 Task: Create a task  Integrate a new third-party shipping system for an e-commerce website , assign it to team member softage.5@softage.net in the project AgileLounge and update the status of the task to  Off Track , set the priority of the task to Medium
Action: Mouse moved to (88, 72)
Screenshot: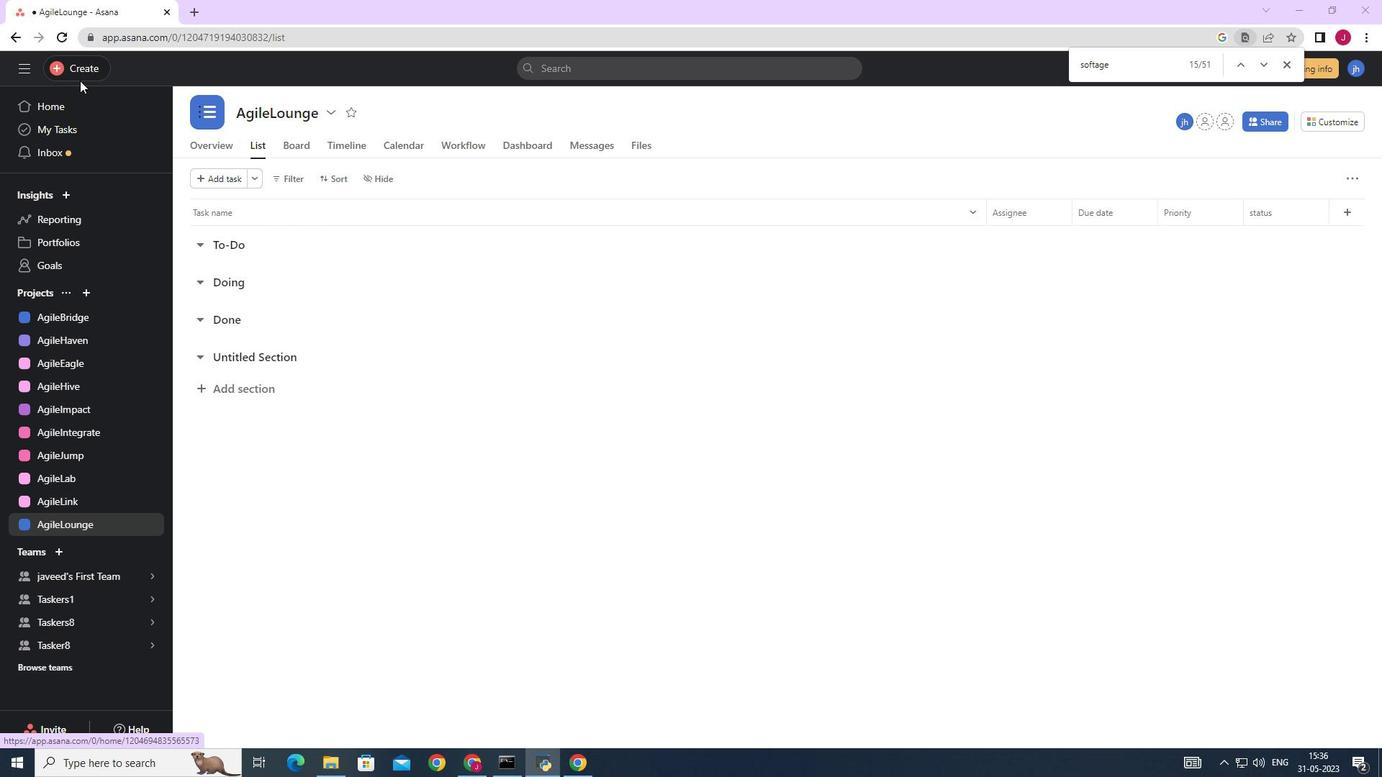 
Action: Mouse pressed left at (88, 72)
Screenshot: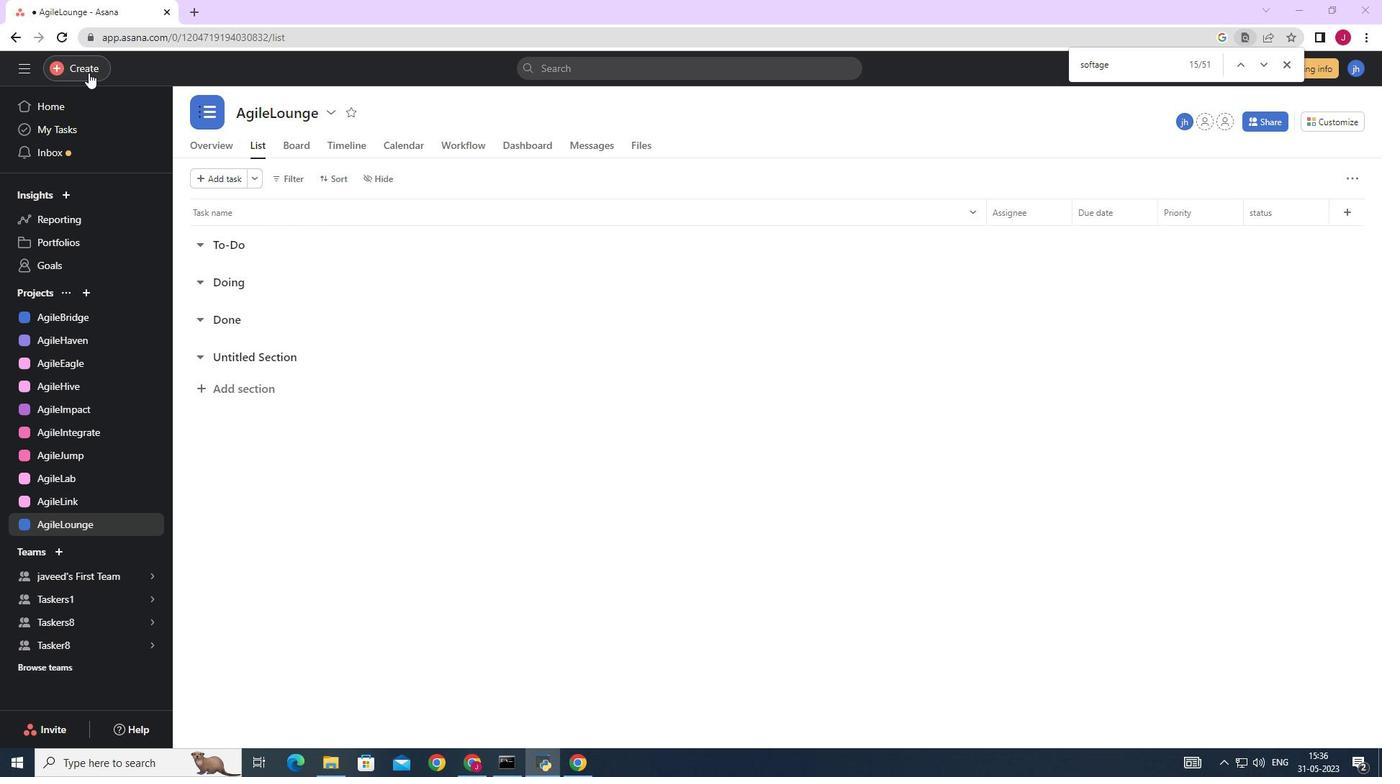 
Action: Mouse moved to (167, 70)
Screenshot: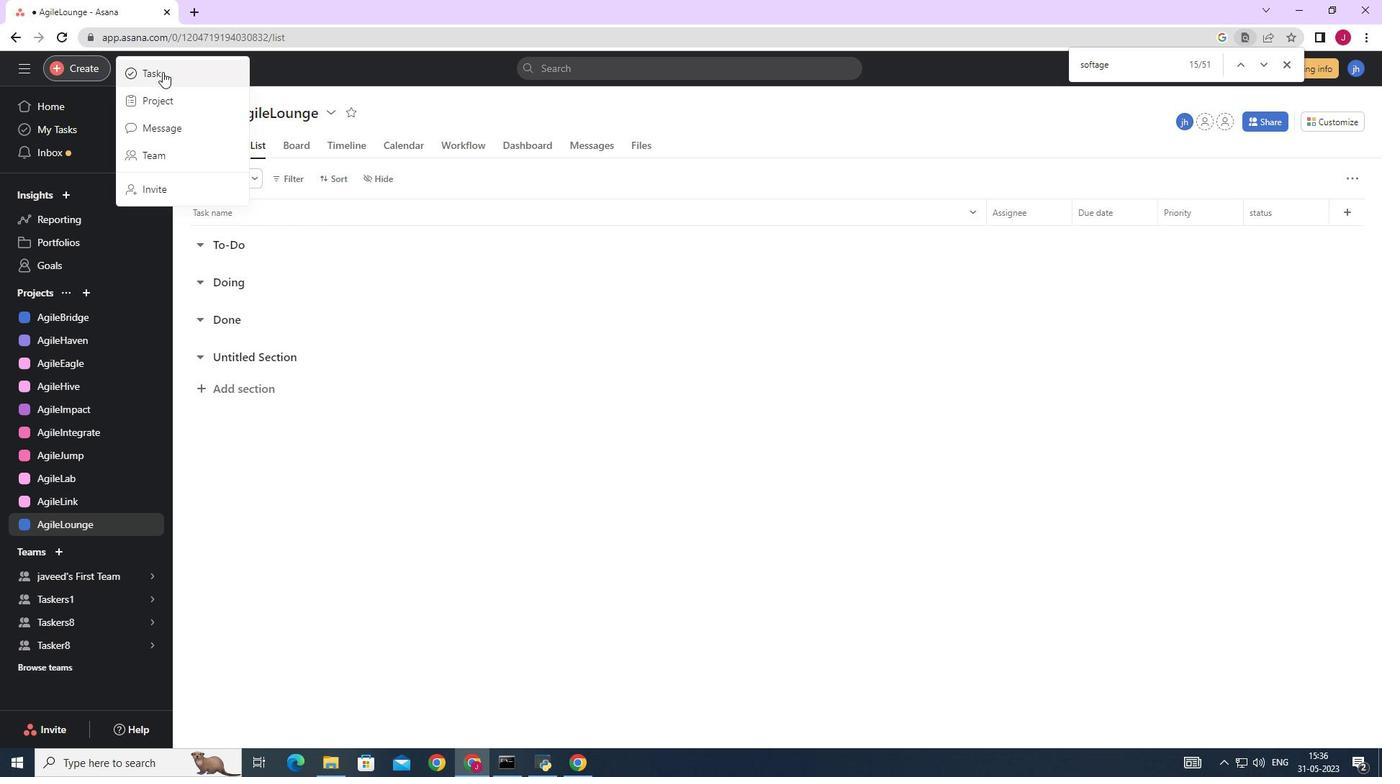 
Action: Mouse pressed left at (167, 70)
Screenshot: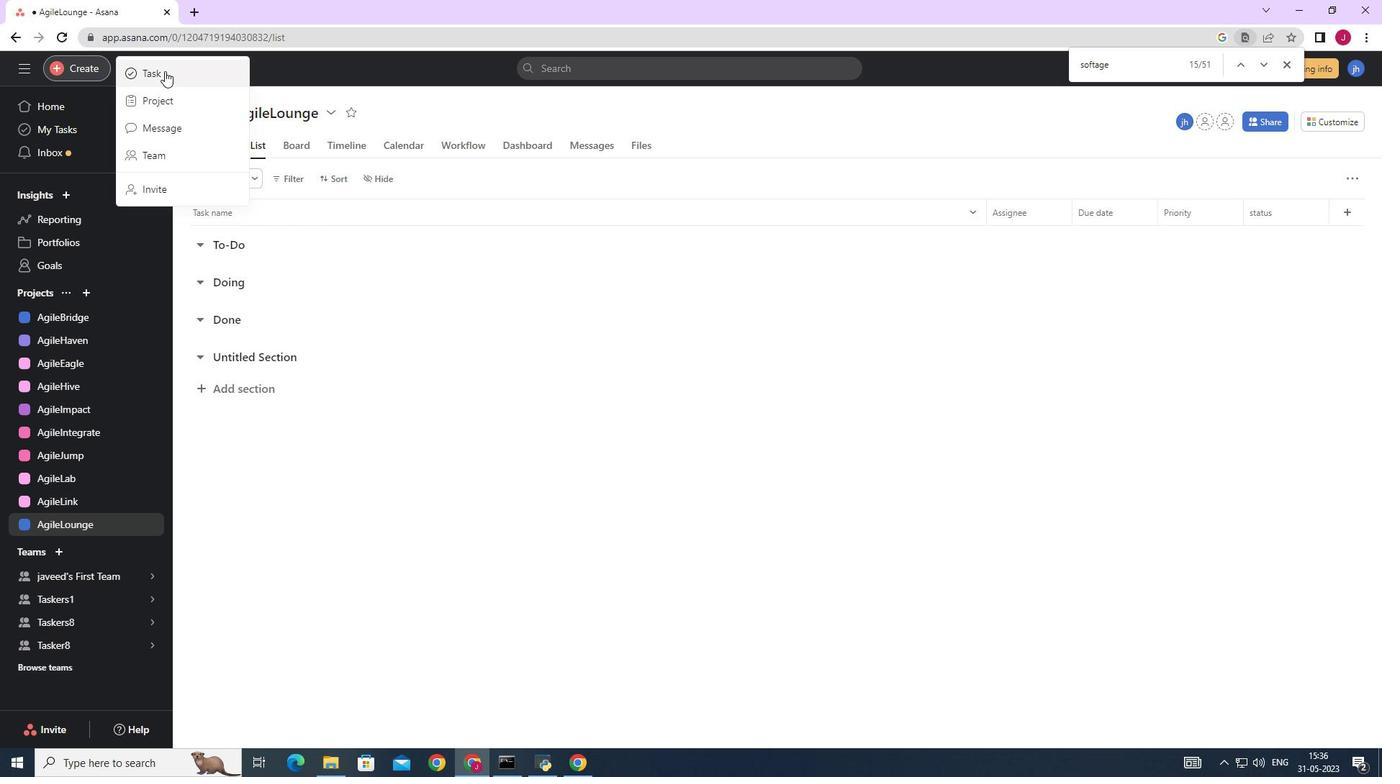 
Action: Mouse moved to (1126, 478)
Screenshot: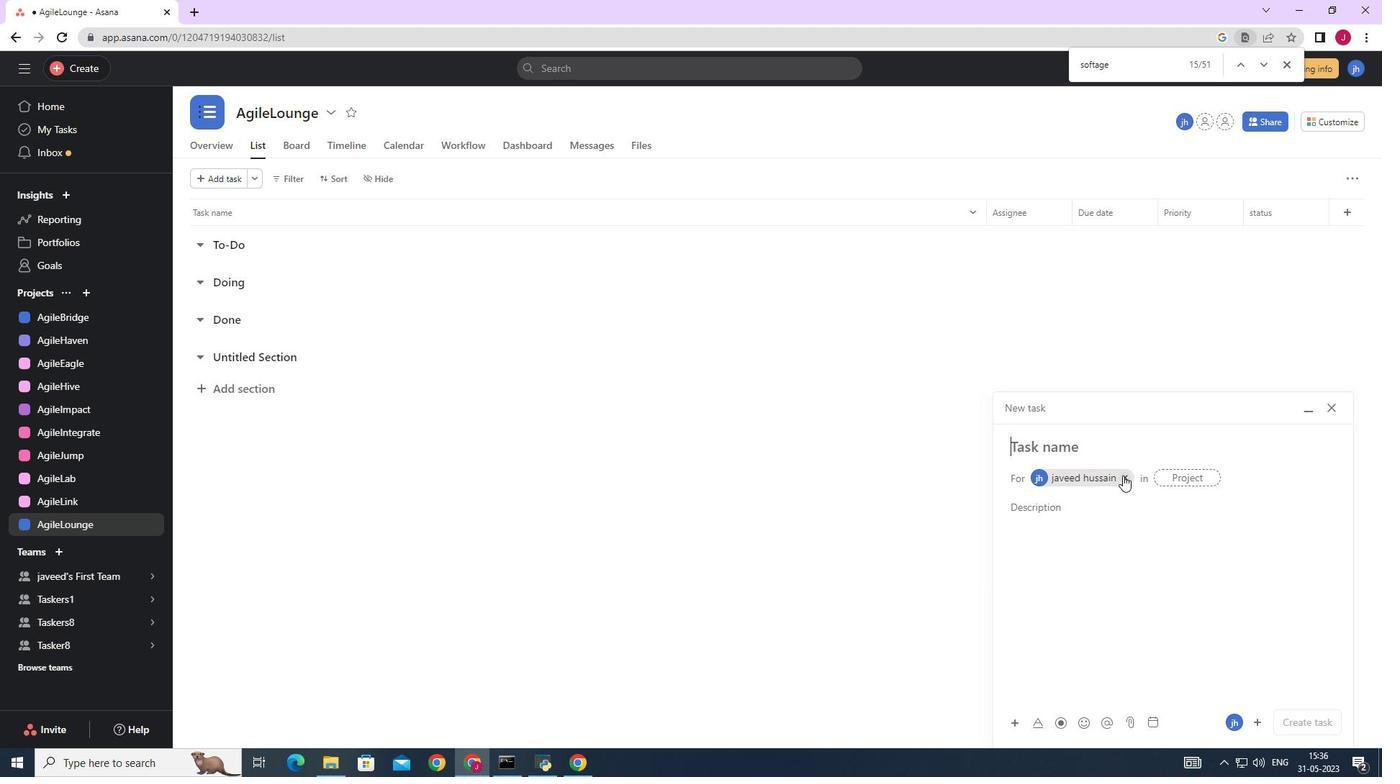 
Action: Mouse pressed left at (1126, 478)
Screenshot: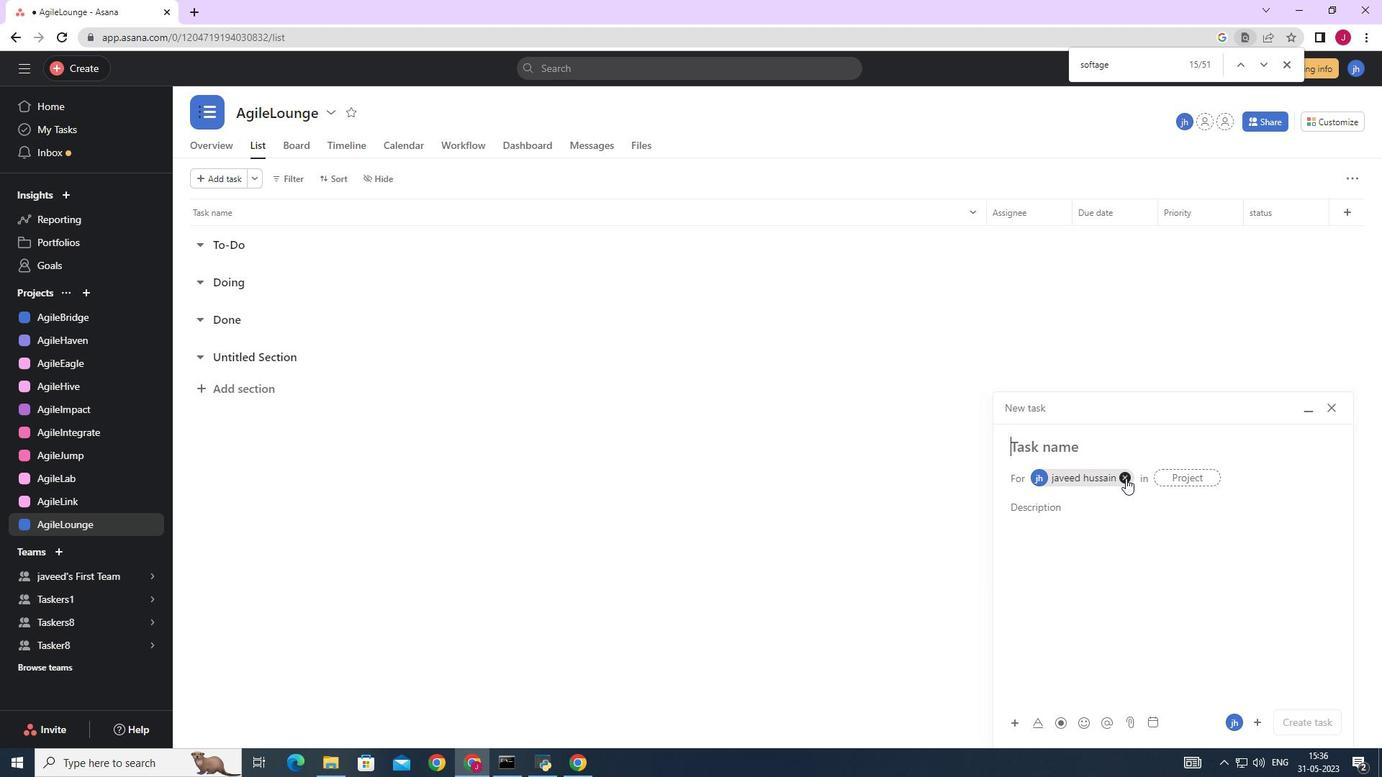 
Action: Mouse moved to (1055, 450)
Screenshot: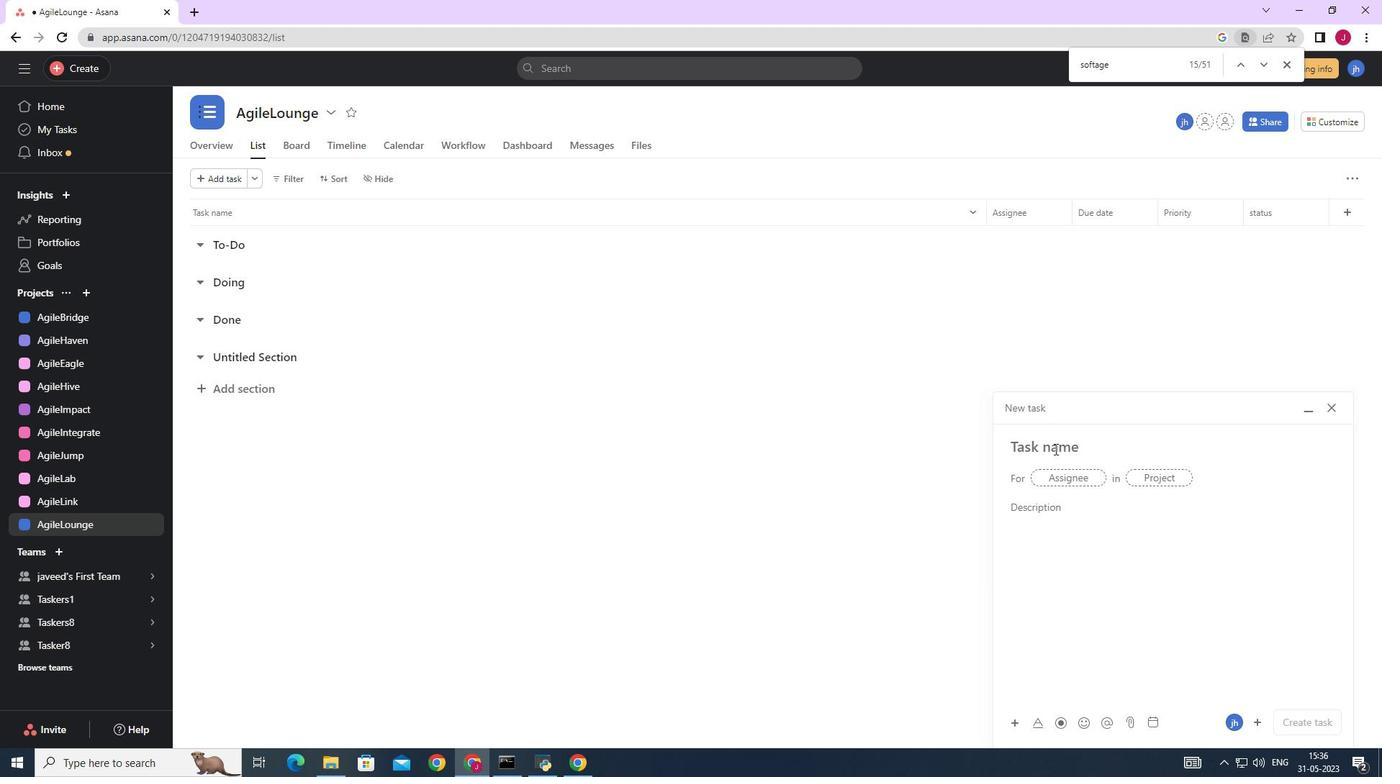 
Action: Mouse pressed left at (1055, 450)
Screenshot: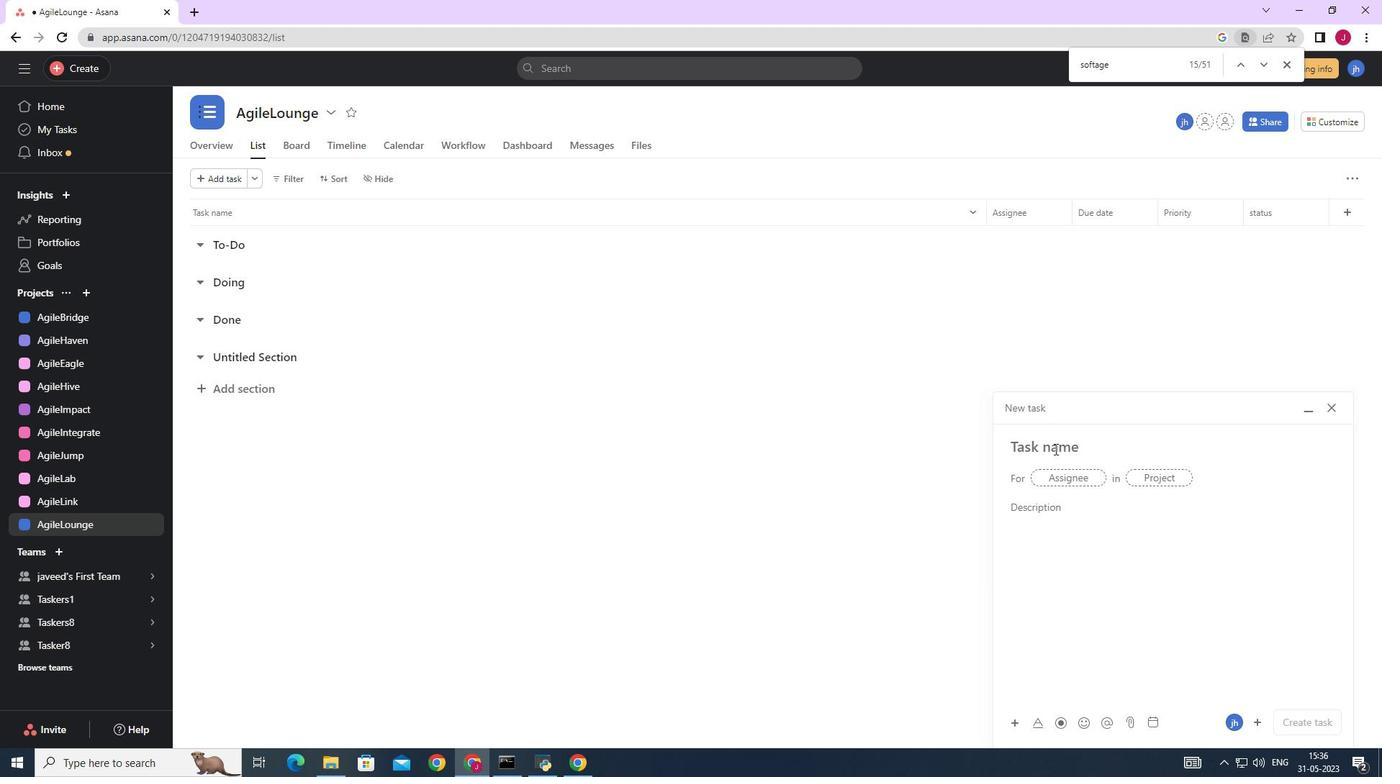 
Action: Key pressed <Key.caps_lock>I<Key.caps_lock>ntegrate<Key.space>a<Key.space>new<Key.space>third-party<Key.space>shipping<Key.space>system<Key.space>for<Key.space>an-commerce<Key.space>wesite
Screenshot: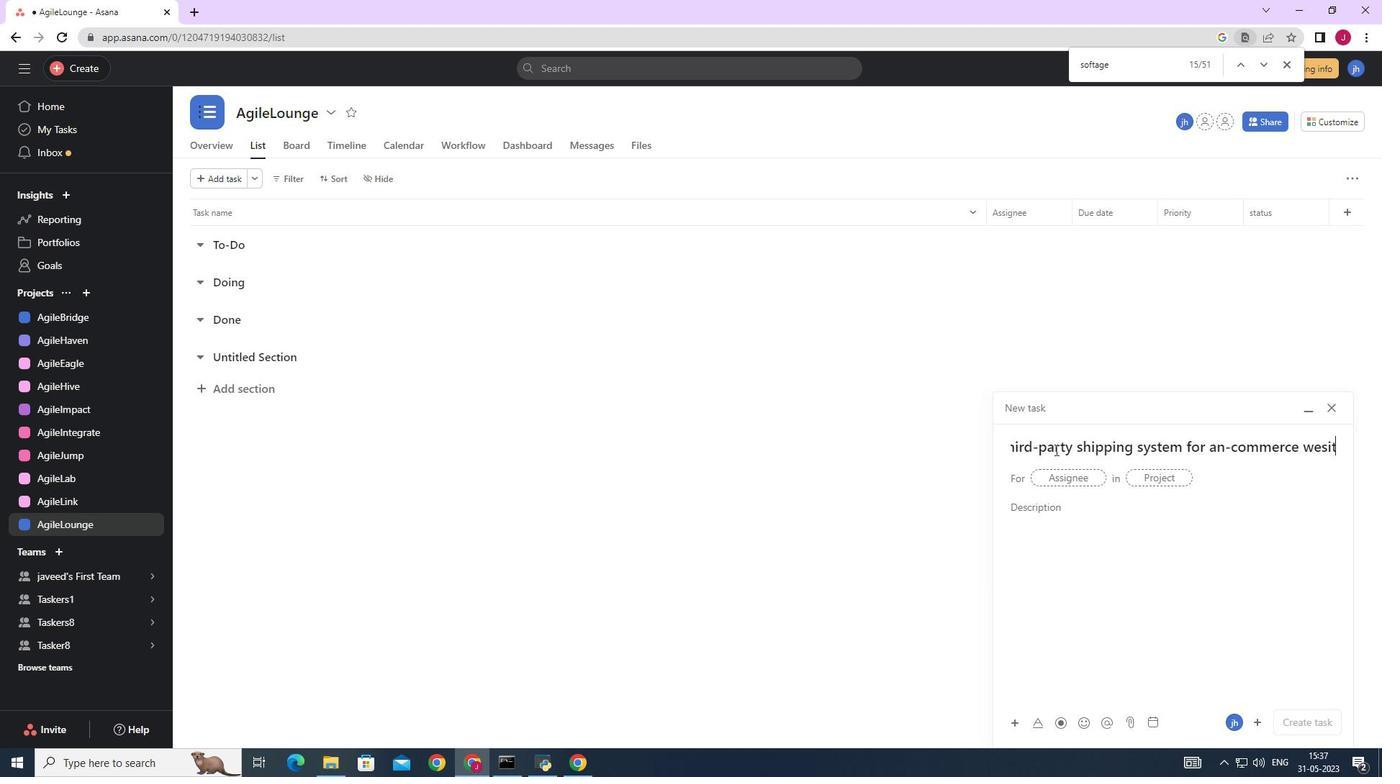 
Action: Mouse moved to (1072, 476)
Screenshot: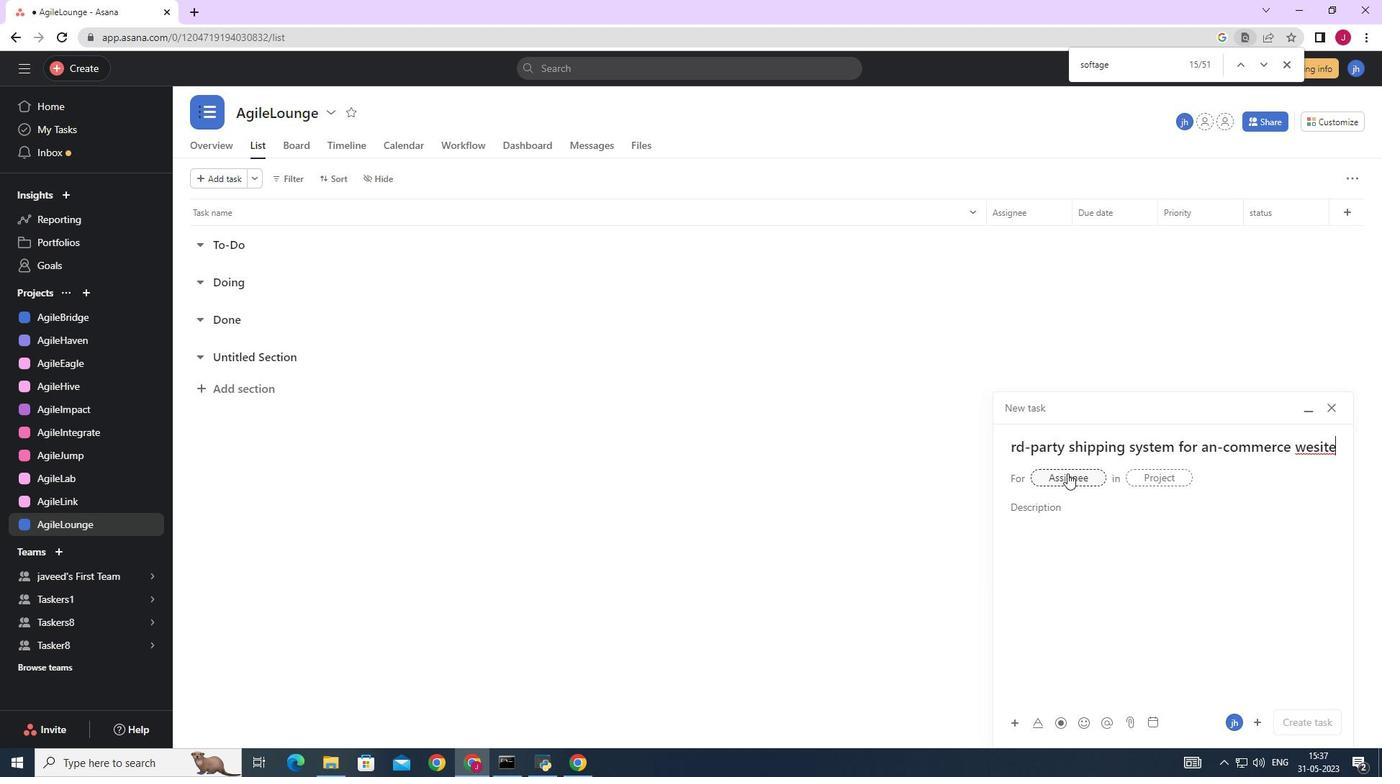 
Action: Mouse pressed left at (1072, 476)
Screenshot: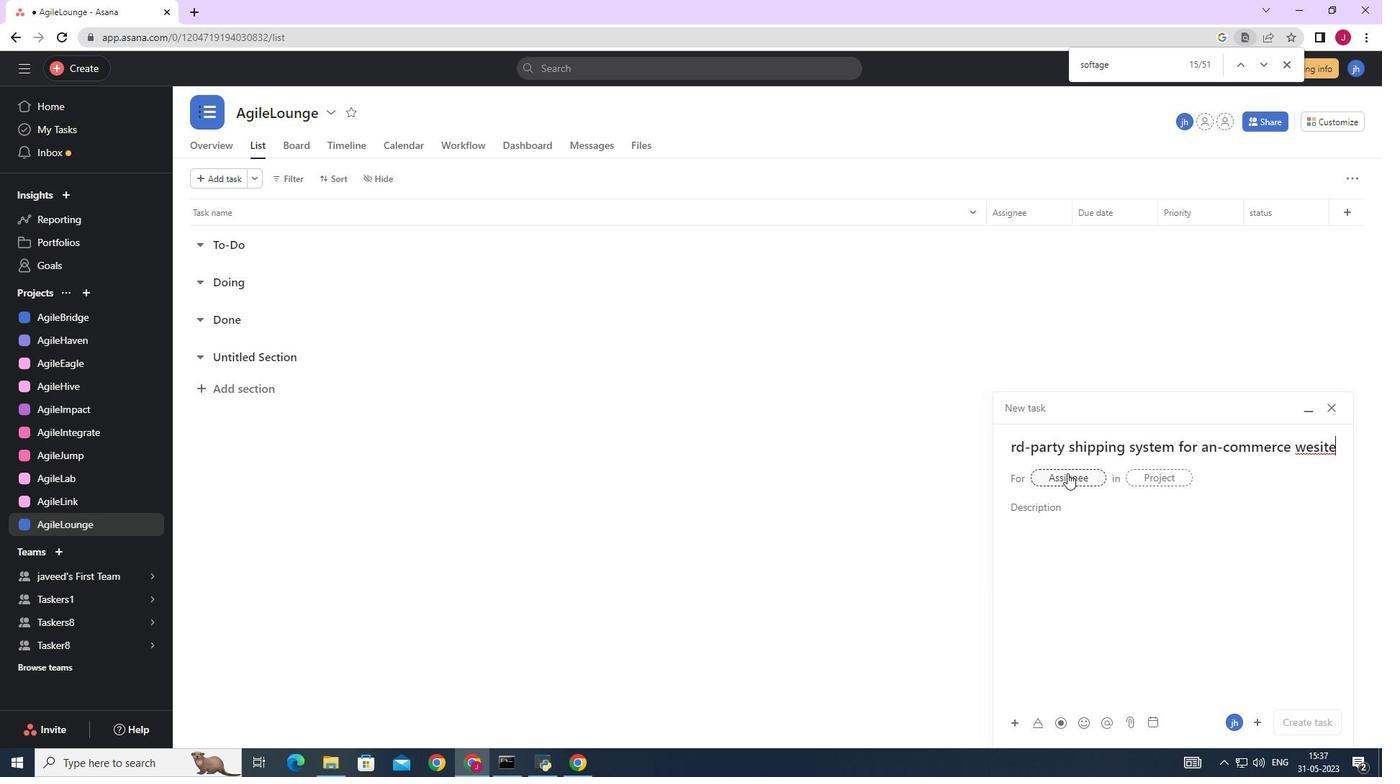 
Action: Mouse moved to (1073, 476)
Screenshot: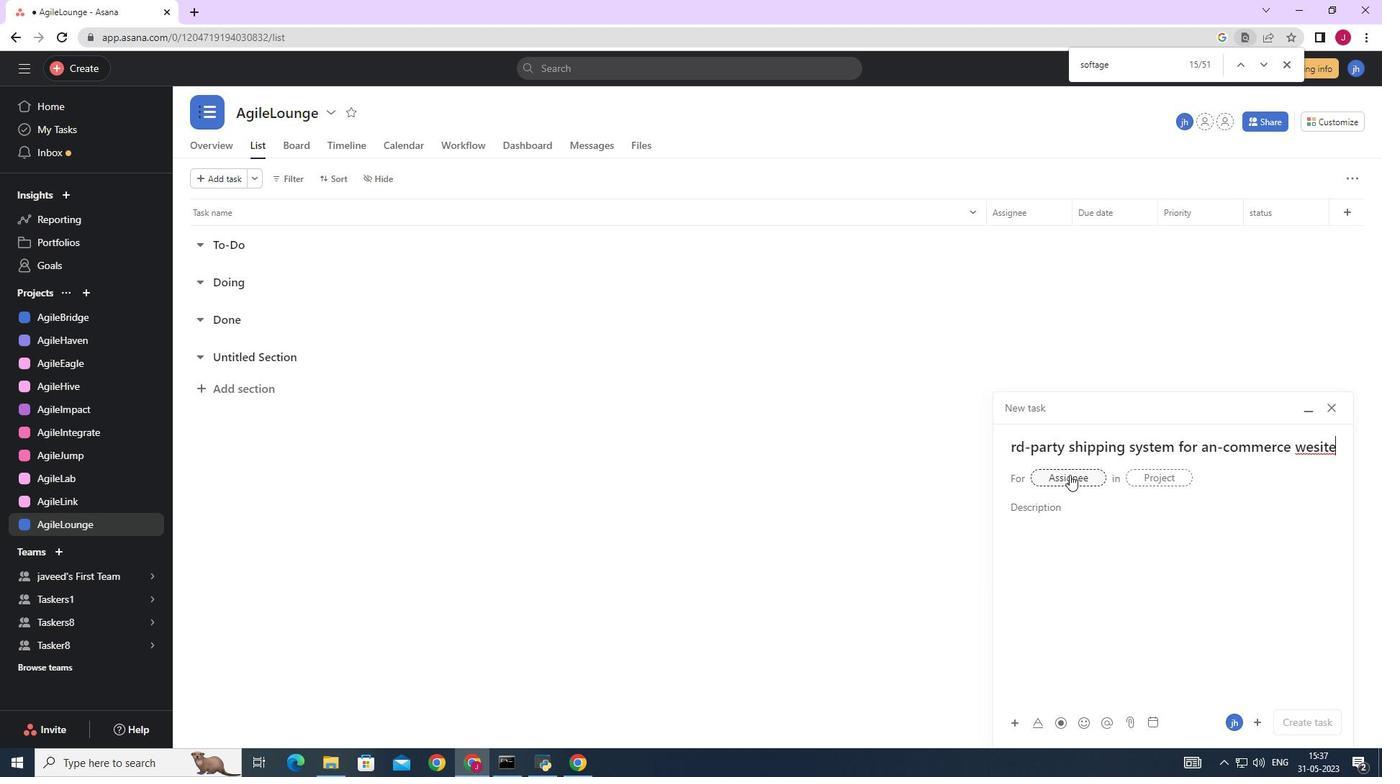 
Action: Key pressed softage.5<Key.shift>@softage.net
Screenshot: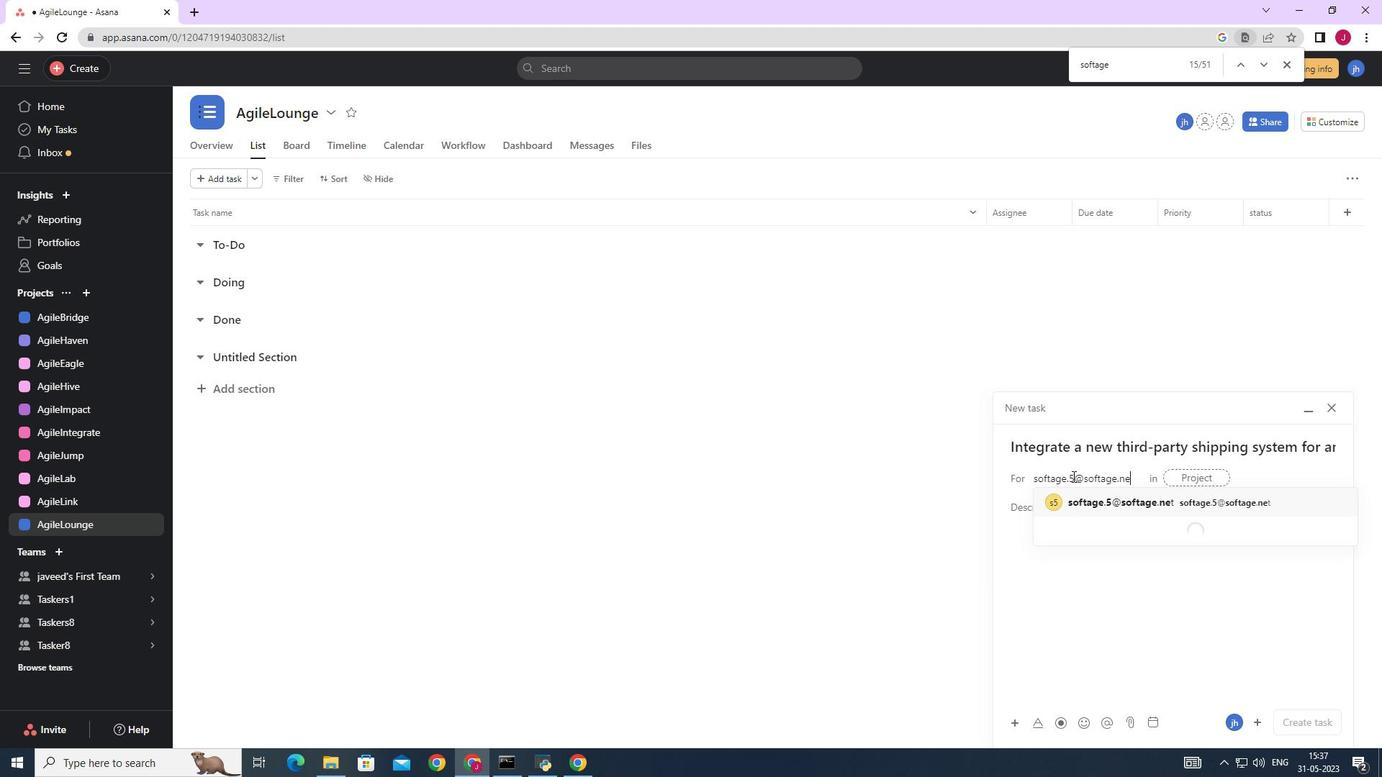 
Action: Mouse moved to (1125, 500)
Screenshot: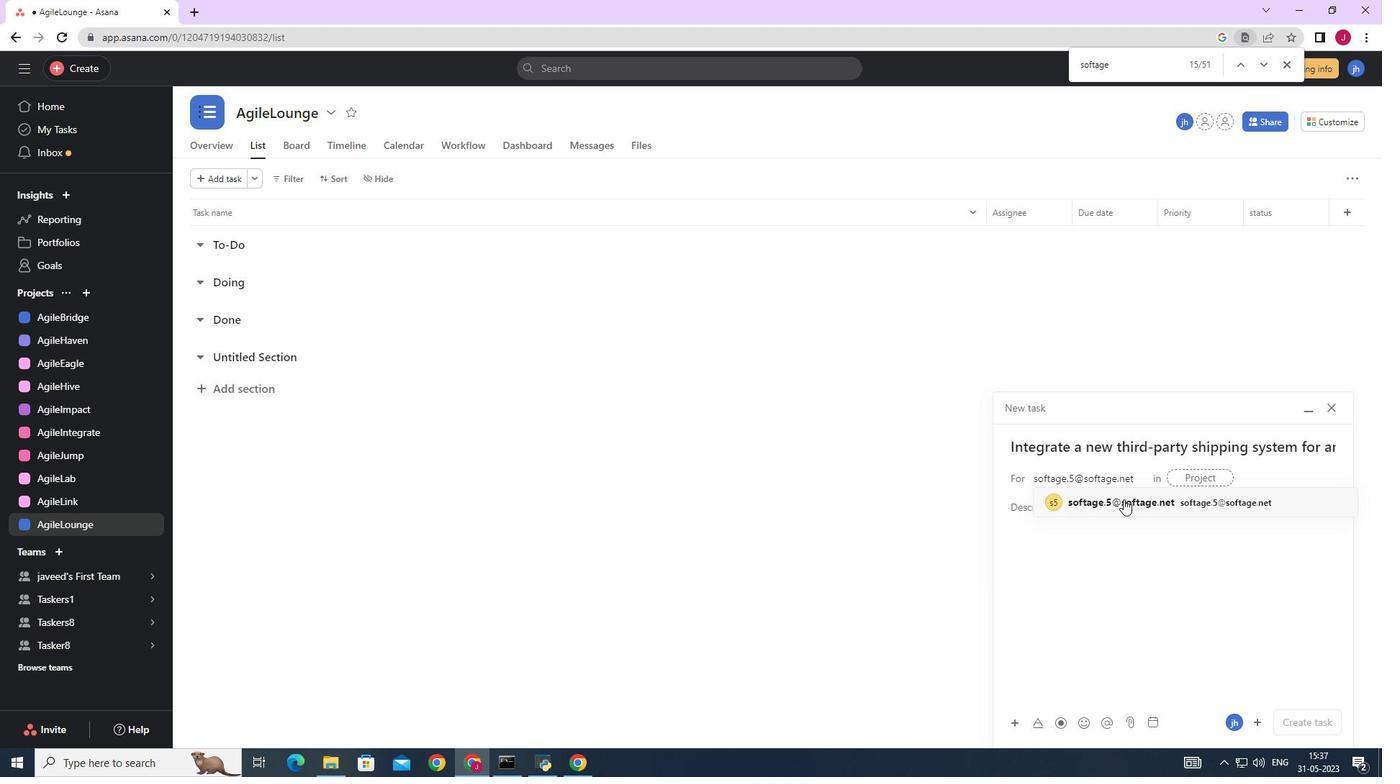 
Action: Mouse pressed left at (1125, 500)
Screenshot: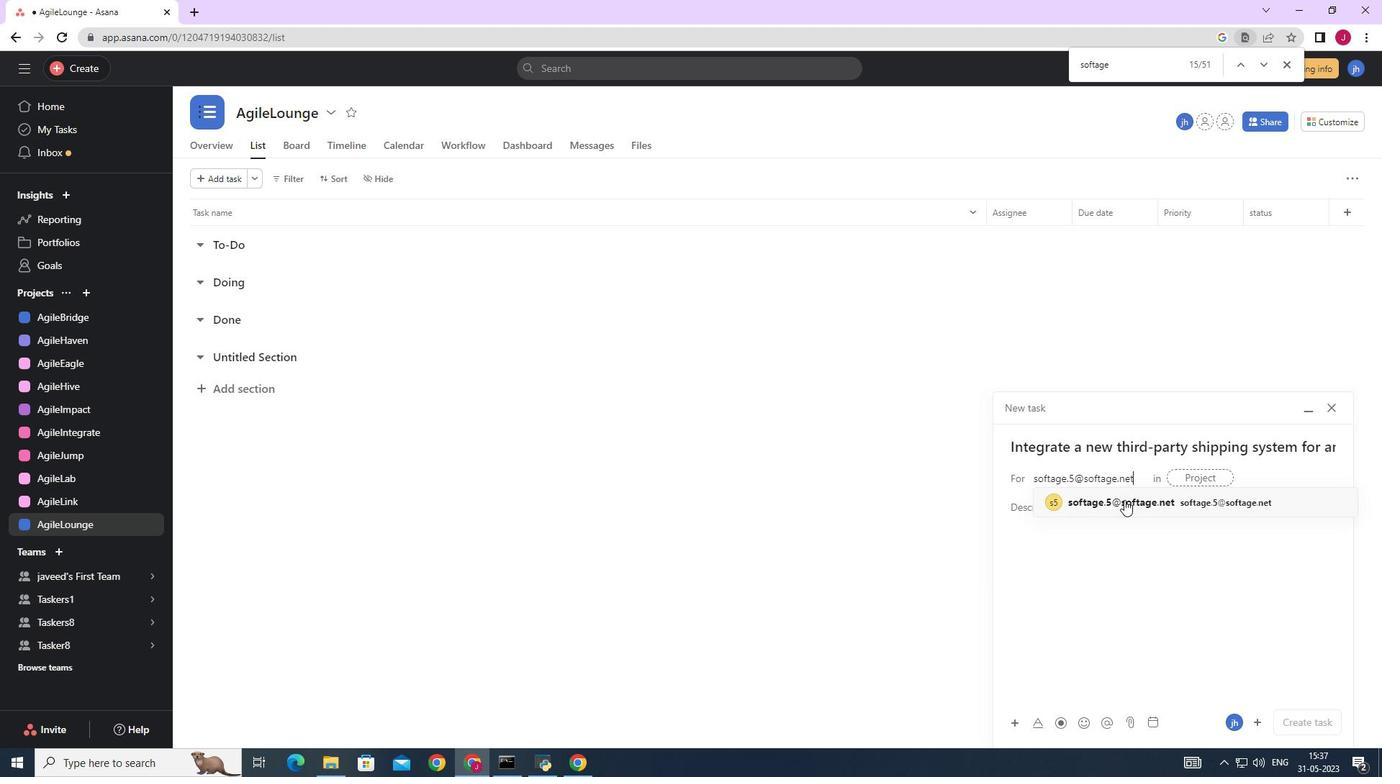 
Action: Mouse moved to (955, 501)
Screenshot: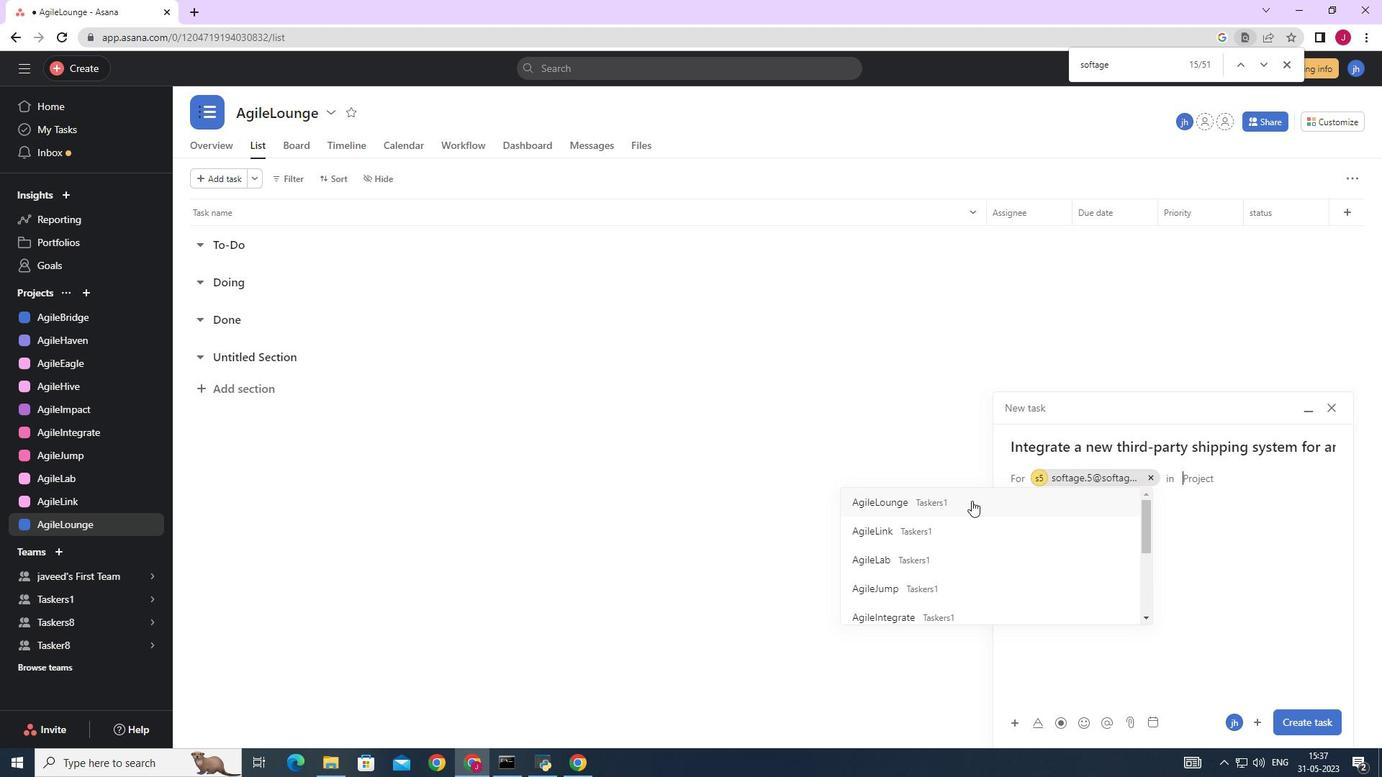 
Action: Mouse pressed left at (955, 501)
Screenshot: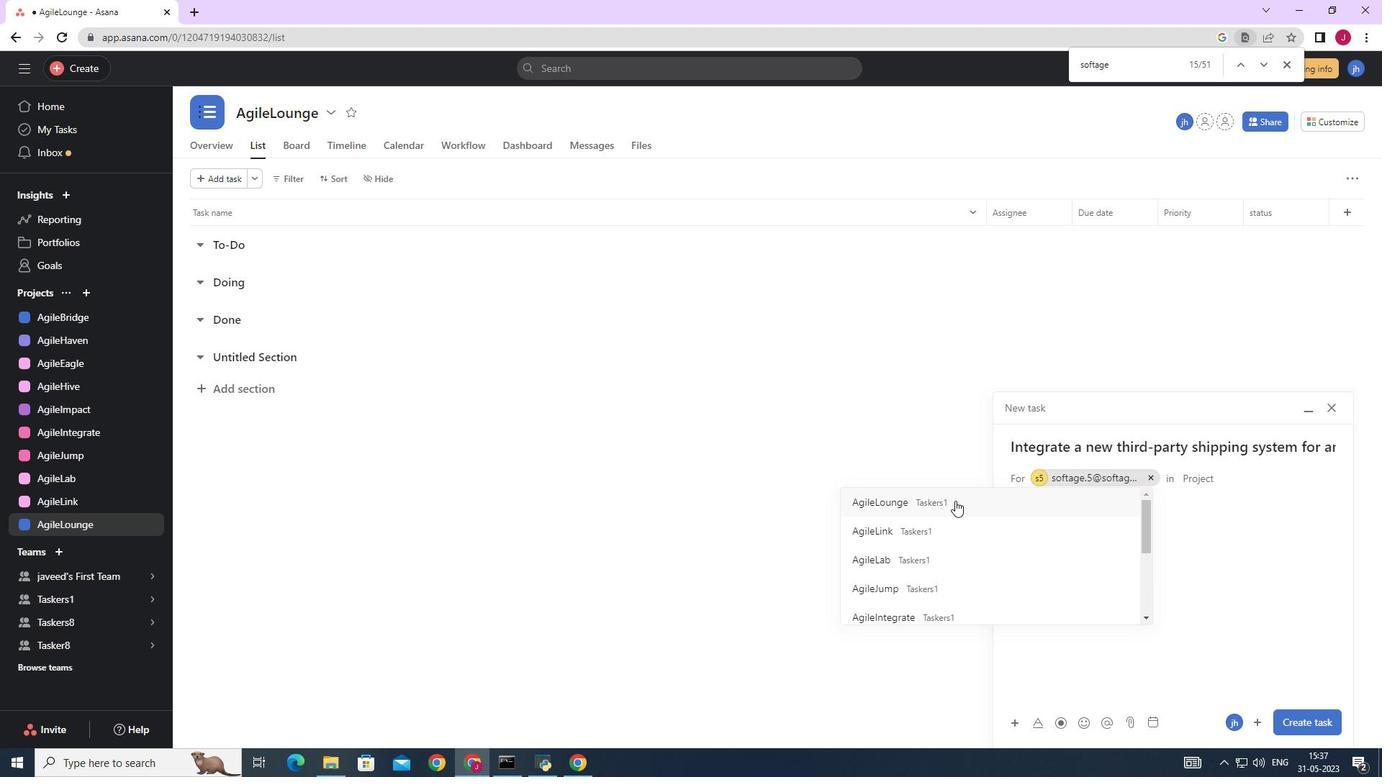 
Action: Mouse moved to (1086, 510)
Screenshot: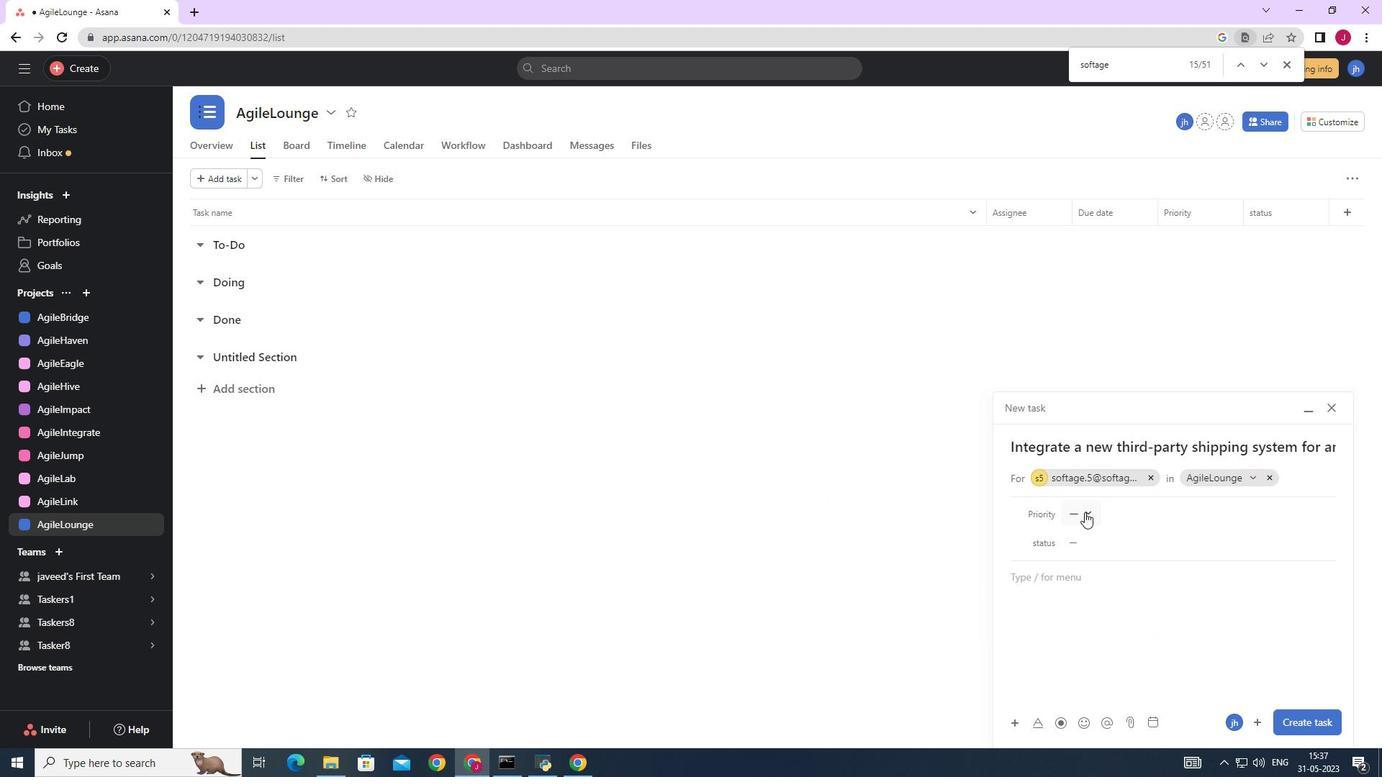 
Action: Mouse pressed left at (1086, 510)
Screenshot: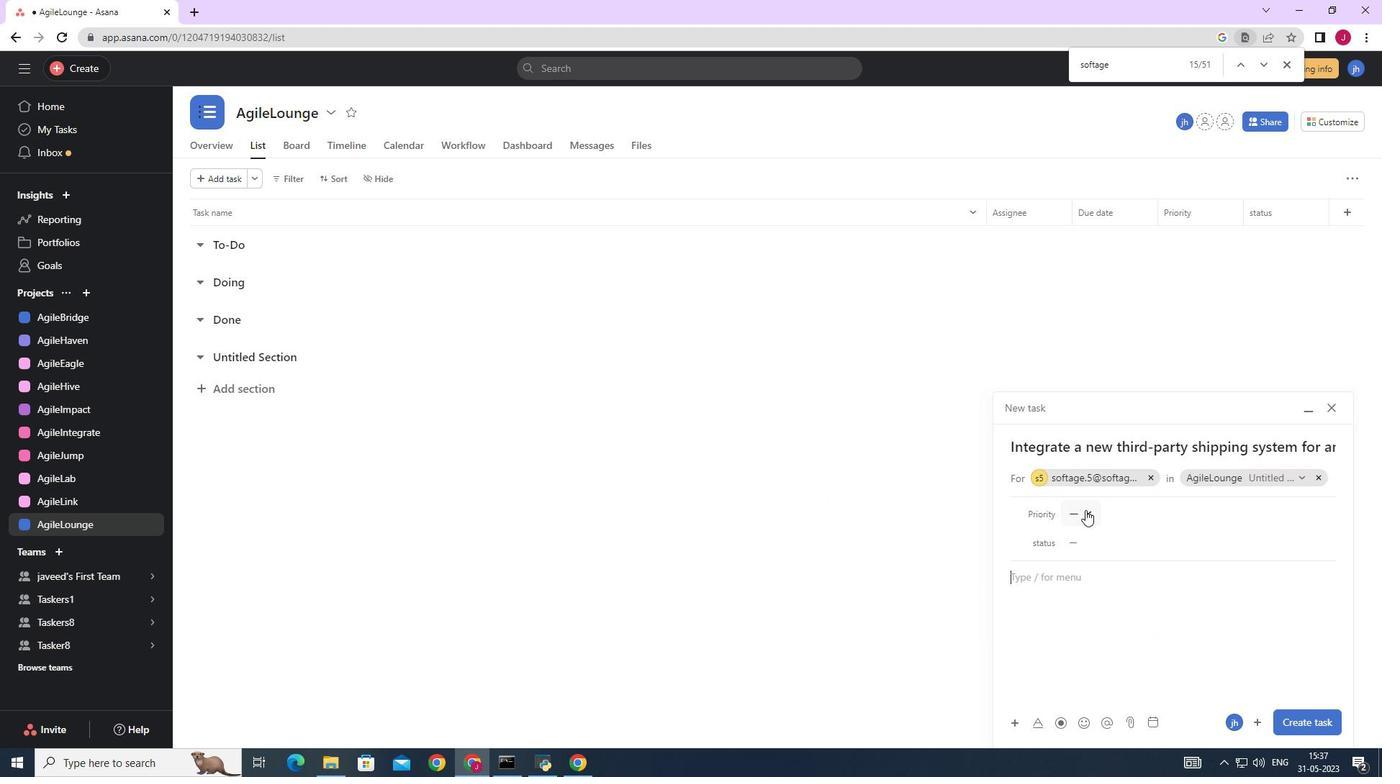 
Action: Mouse moved to (1110, 587)
Screenshot: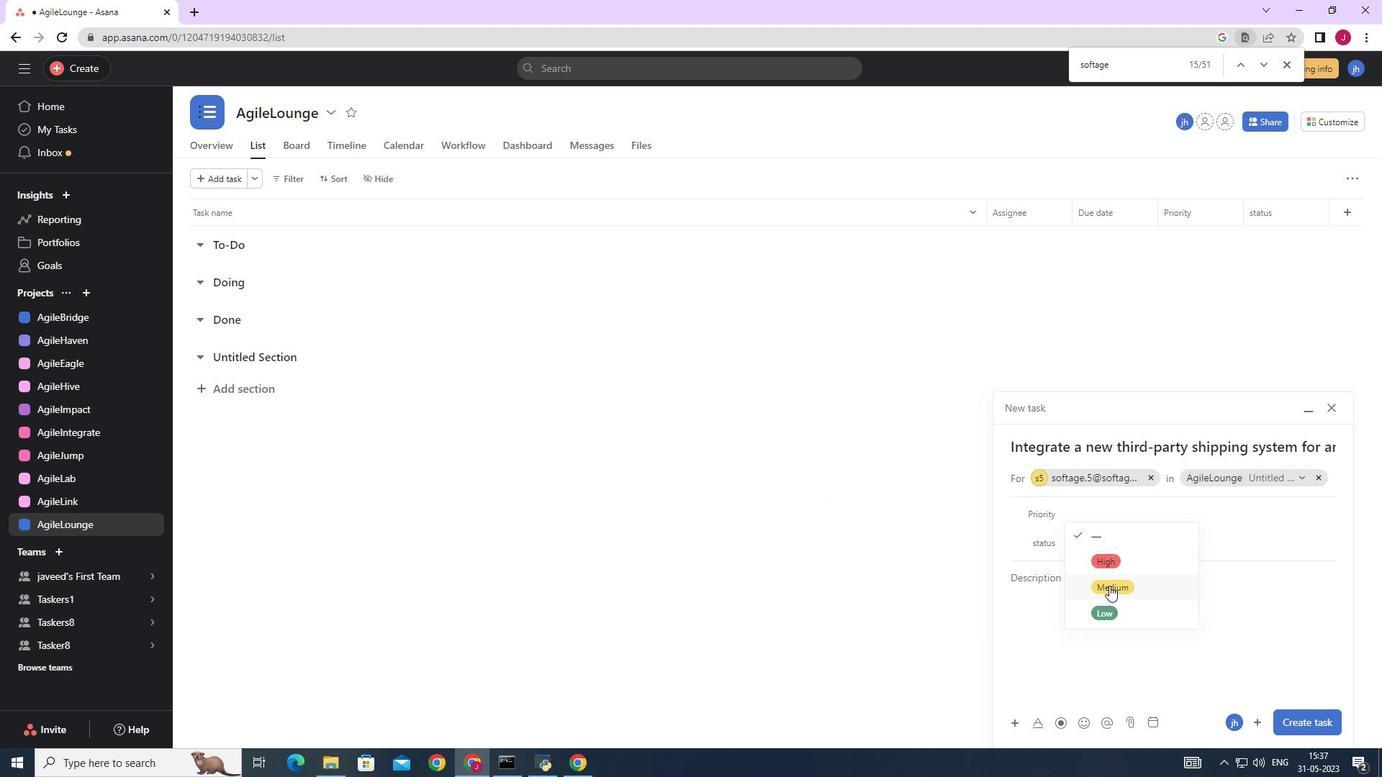 
Action: Mouse pressed left at (1110, 587)
Screenshot: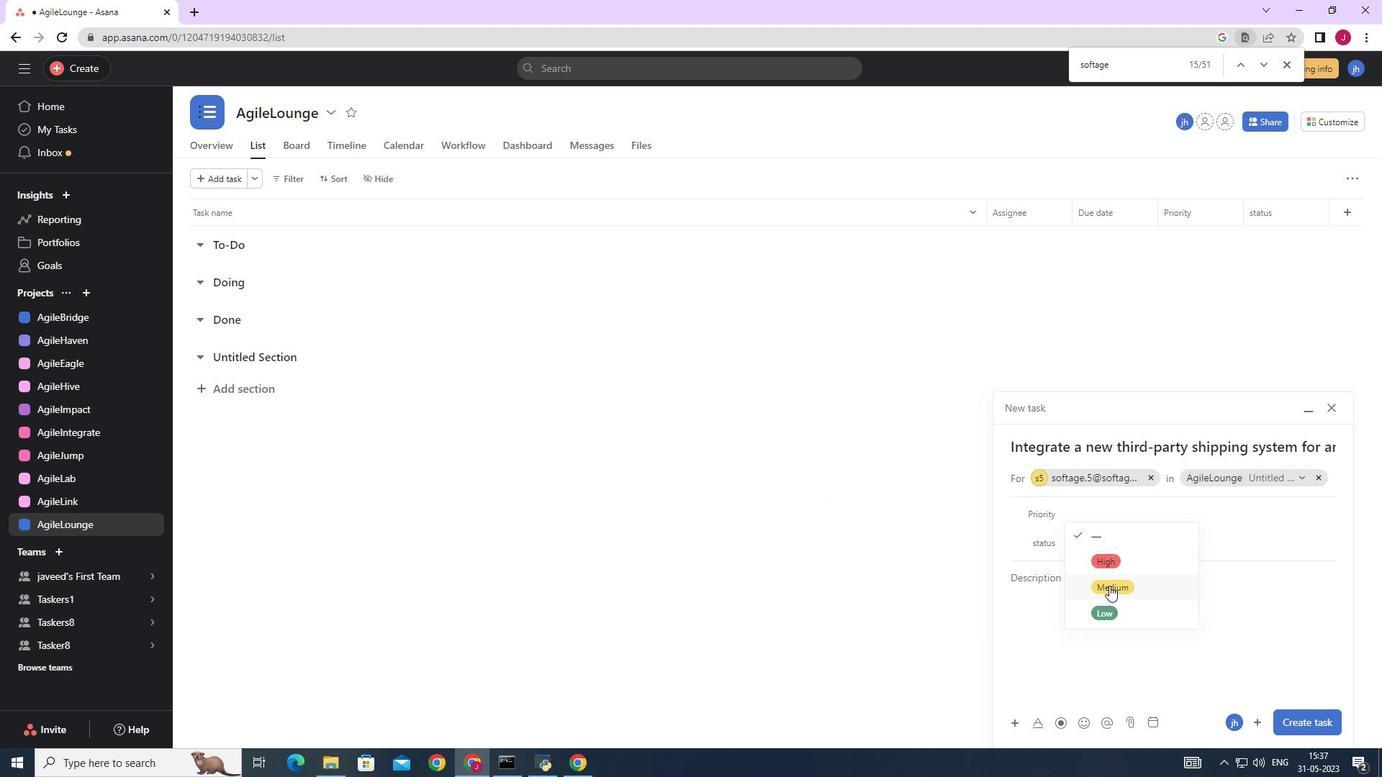 
Action: Mouse moved to (1085, 540)
Screenshot: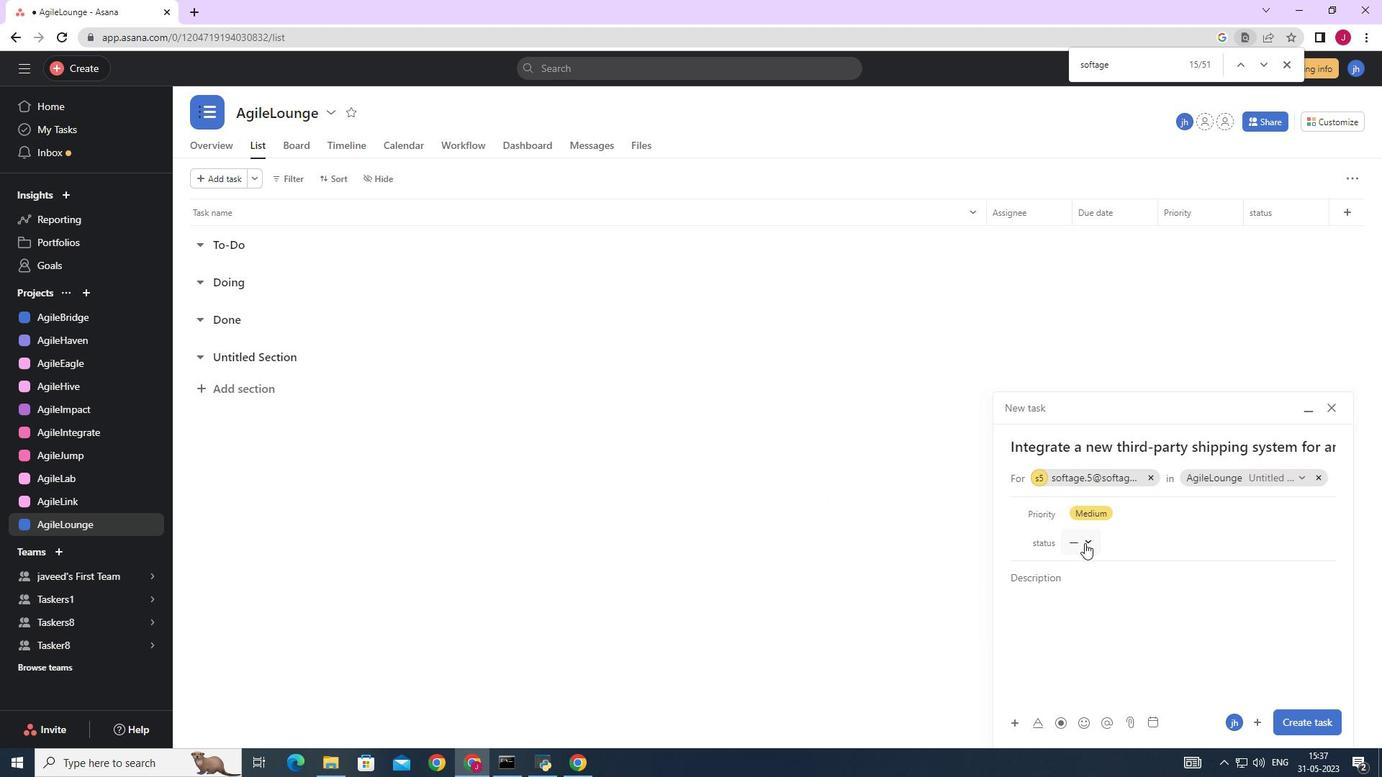 
Action: Mouse pressed left at (1085, 540)
Screenshot: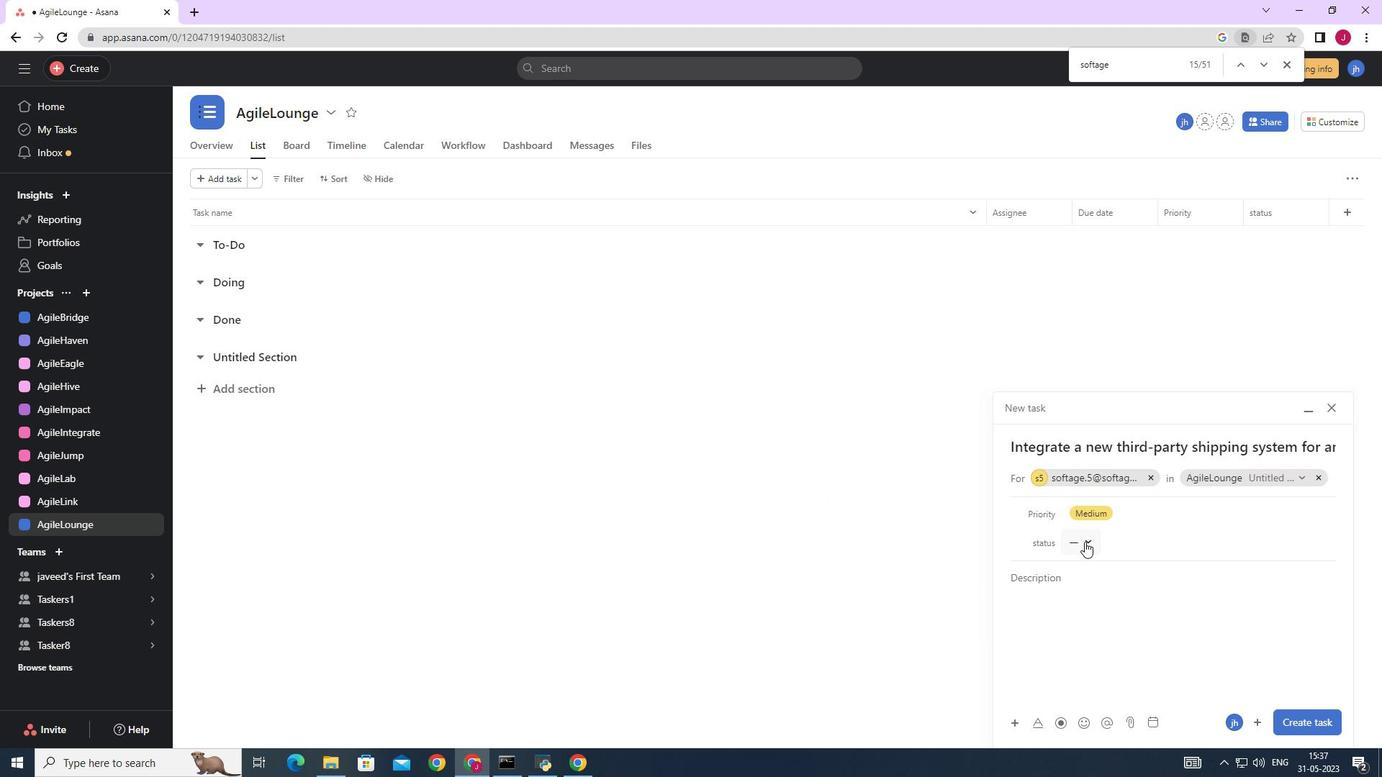 
Action: Mouse moved to (1112, 615)
Screenshot: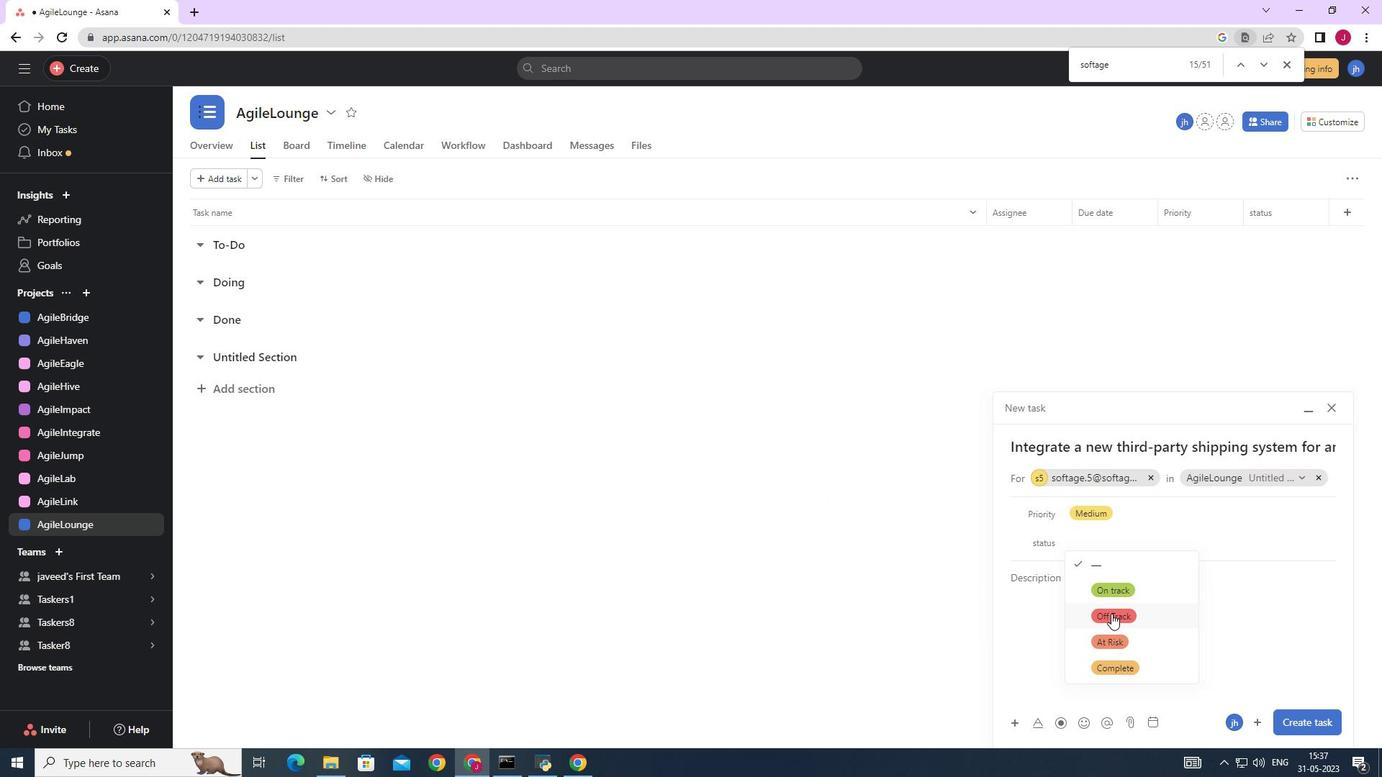 
Action: Mouse pressed left at (1112, 615)
Screenshot: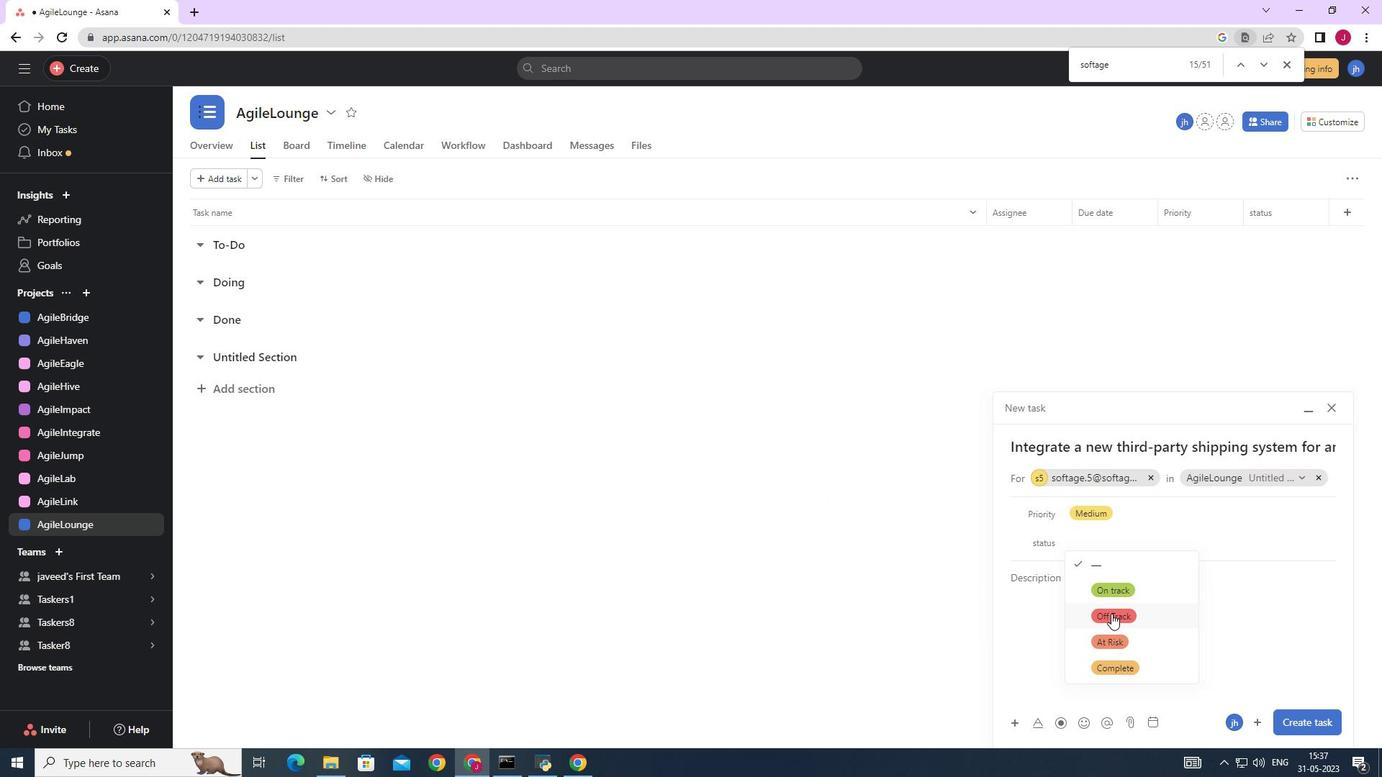 
Action: Mouse moved to (1306, 723)
Screenshot: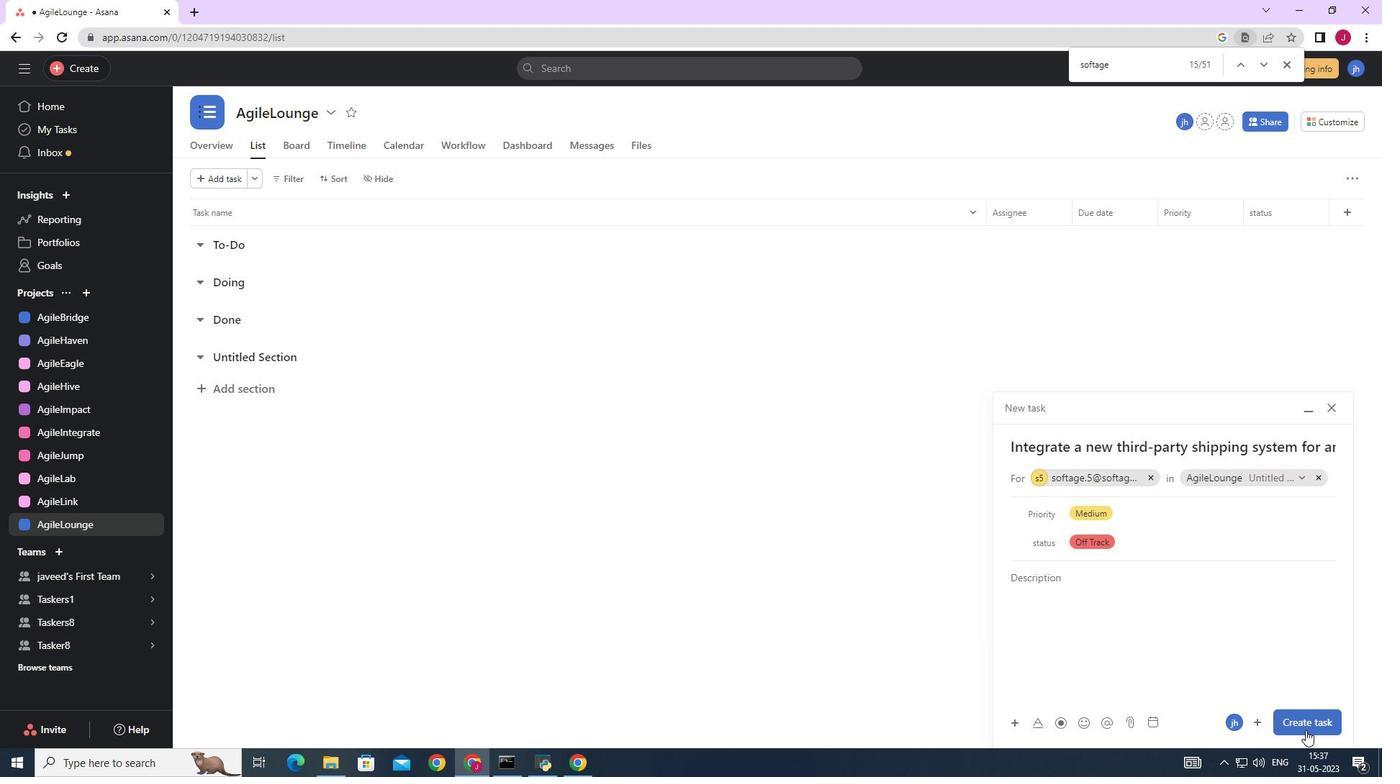 
Action: Mouse pressed left at (1306, 723)
Screenshot: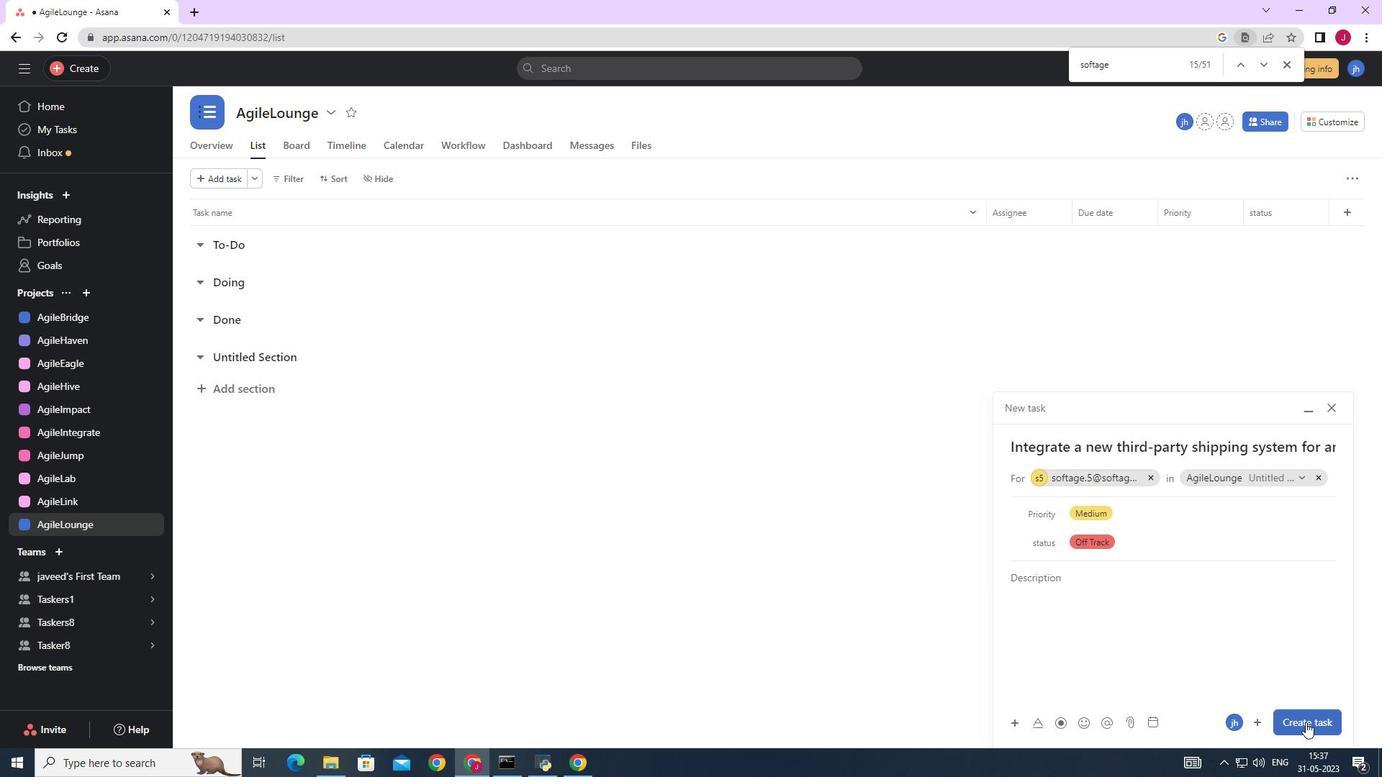 
Action: Mouse moved to (1299, 721)
Screenshot: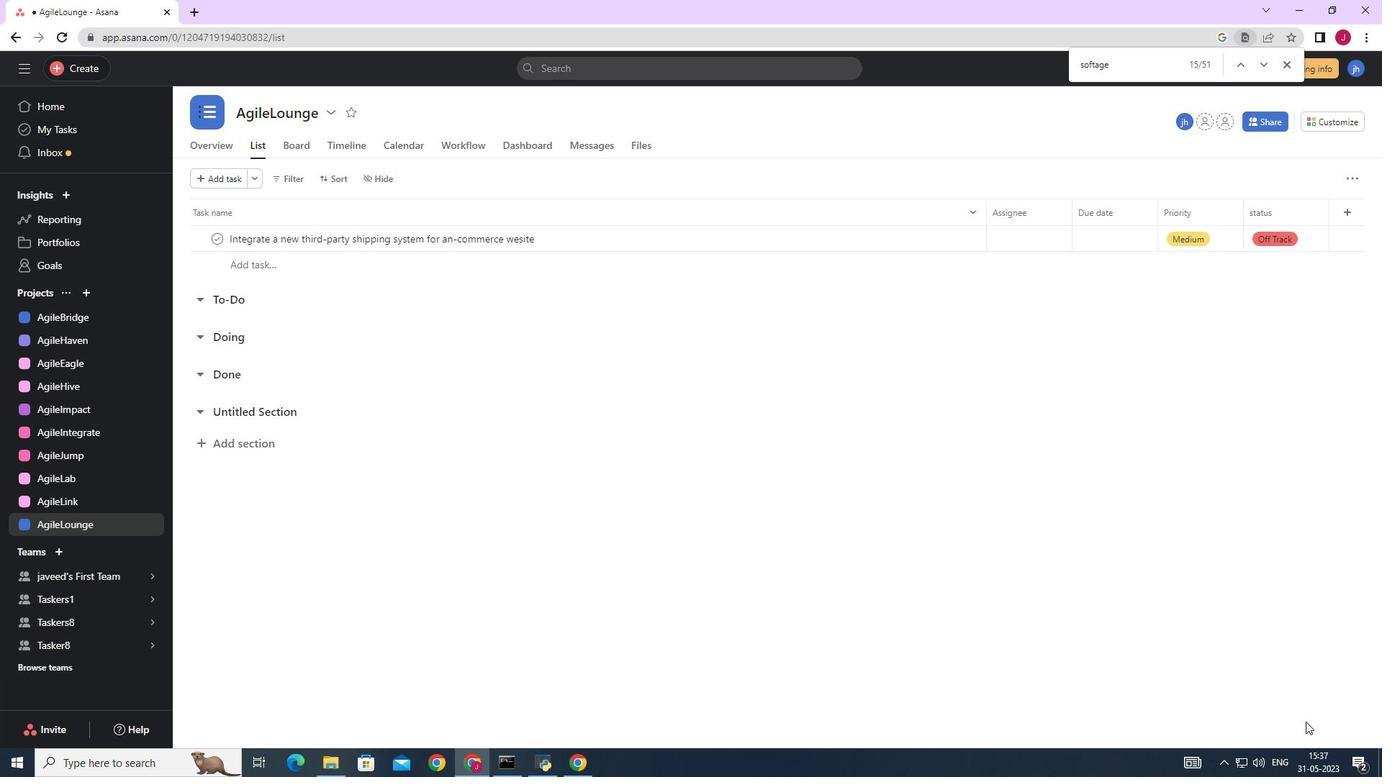 
